 Task: Forward an email within a conversation thread.
Action: Mouse moved to (580, 130)
Screenshot: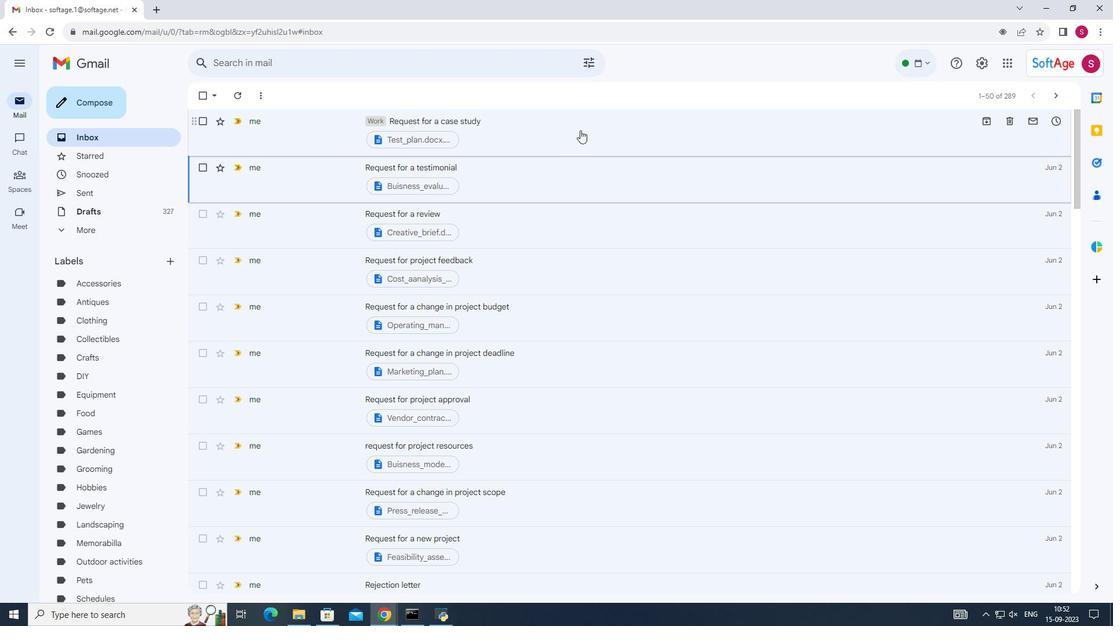 
Action: Mouse pressed left at (580, 130)
Screenshot: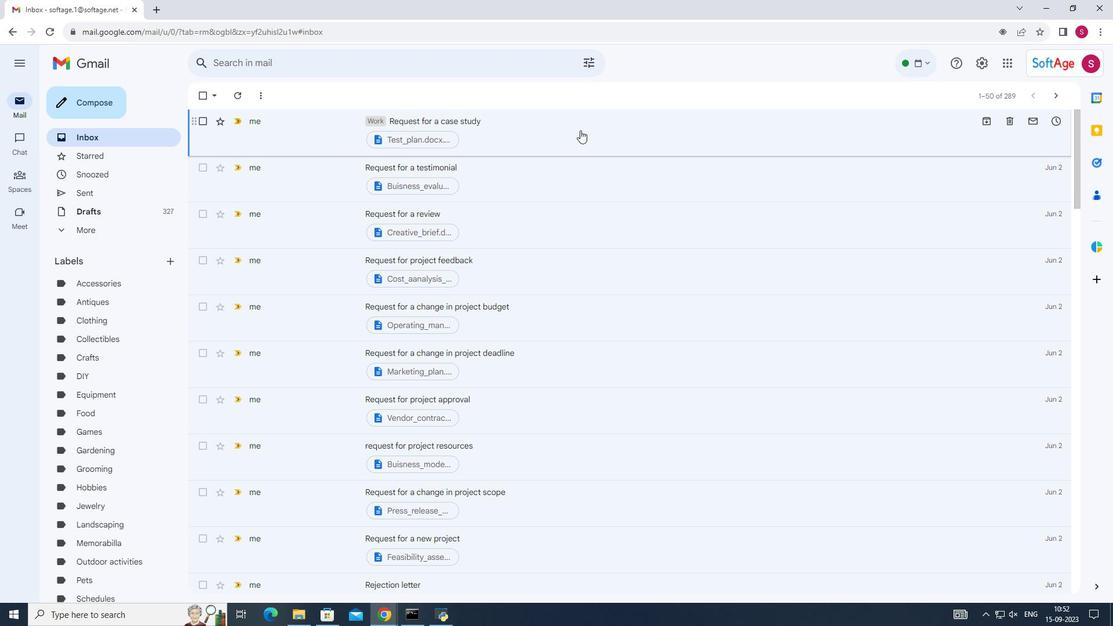 
Action: Mouse moved to (557, 216)
Screenshot: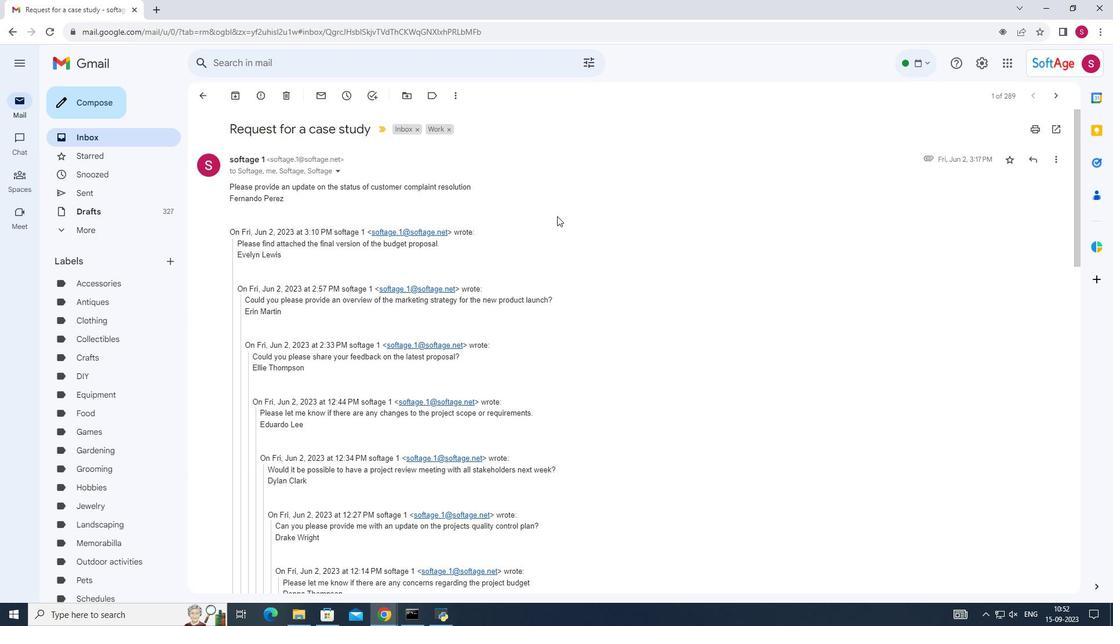 
Action: Mouse scrolled (557, 215) with delta (0, 0)
Screenshot: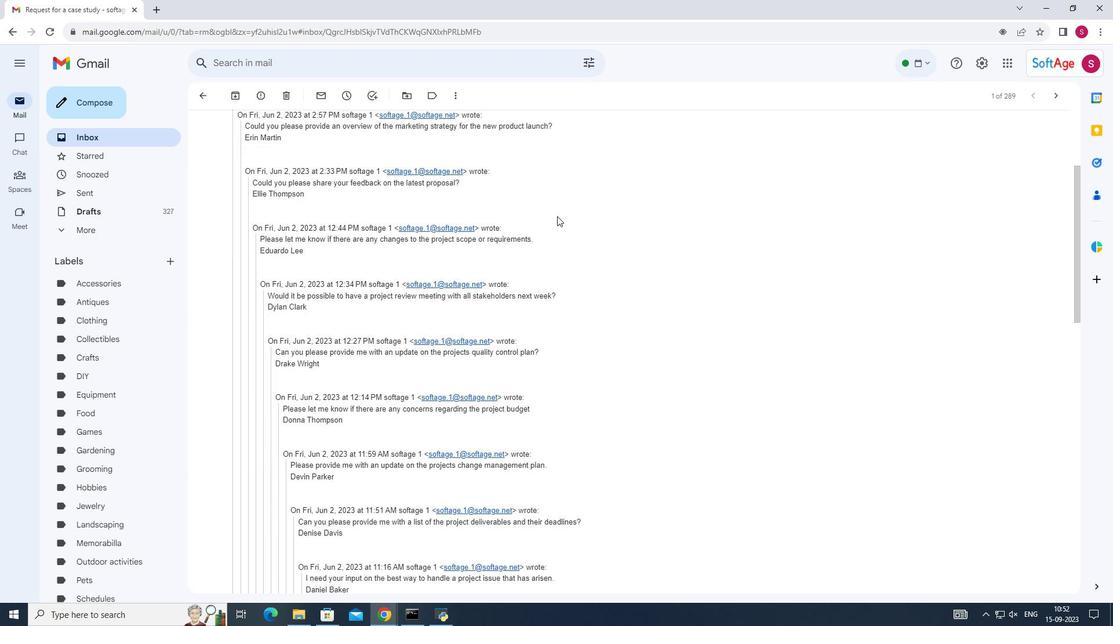 
Action: Mouse scrolled (557, 215) with delta (0, 0)
Screenshot: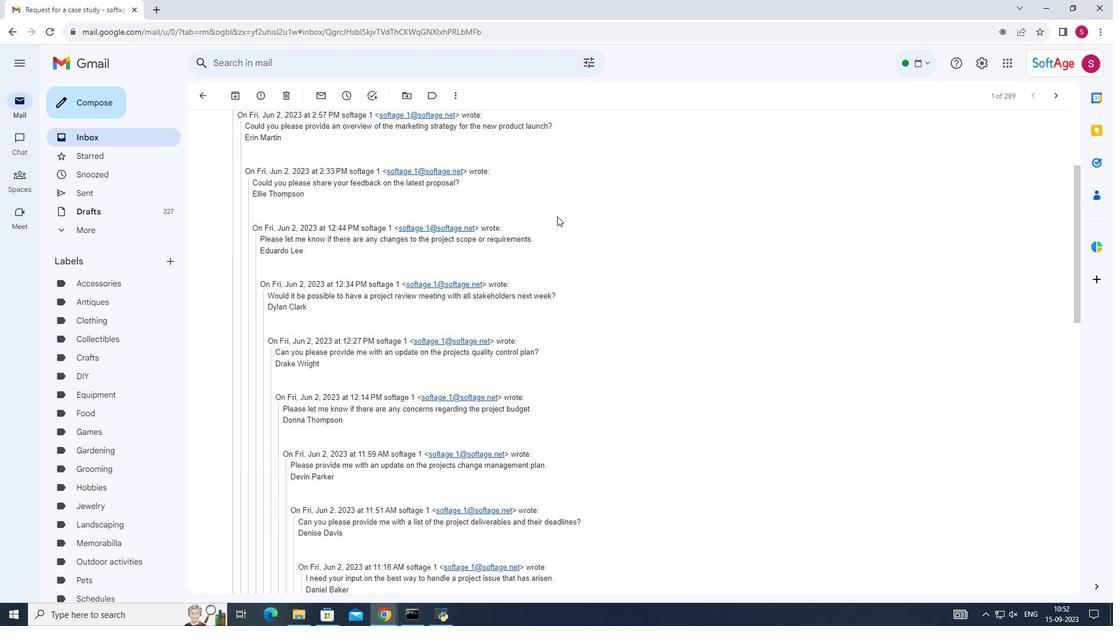 
Action: Mouse scrolled (557, 215) with delta (0, 0)
Screenshot: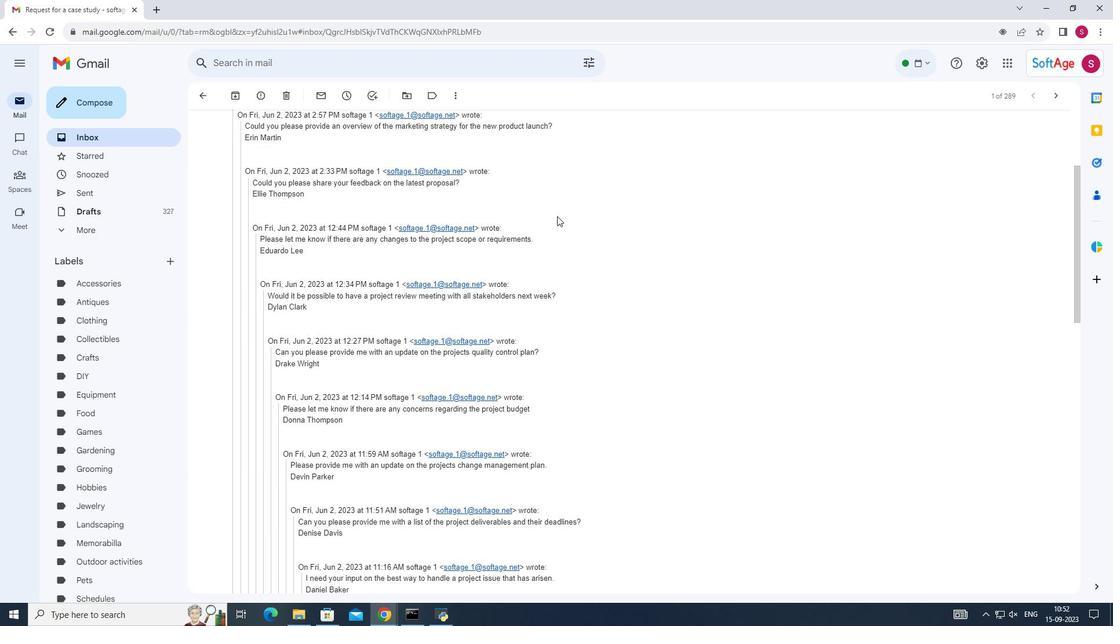 
Action: Mouse scrolled (557, 215) with delta (0, 0)
Screenshot: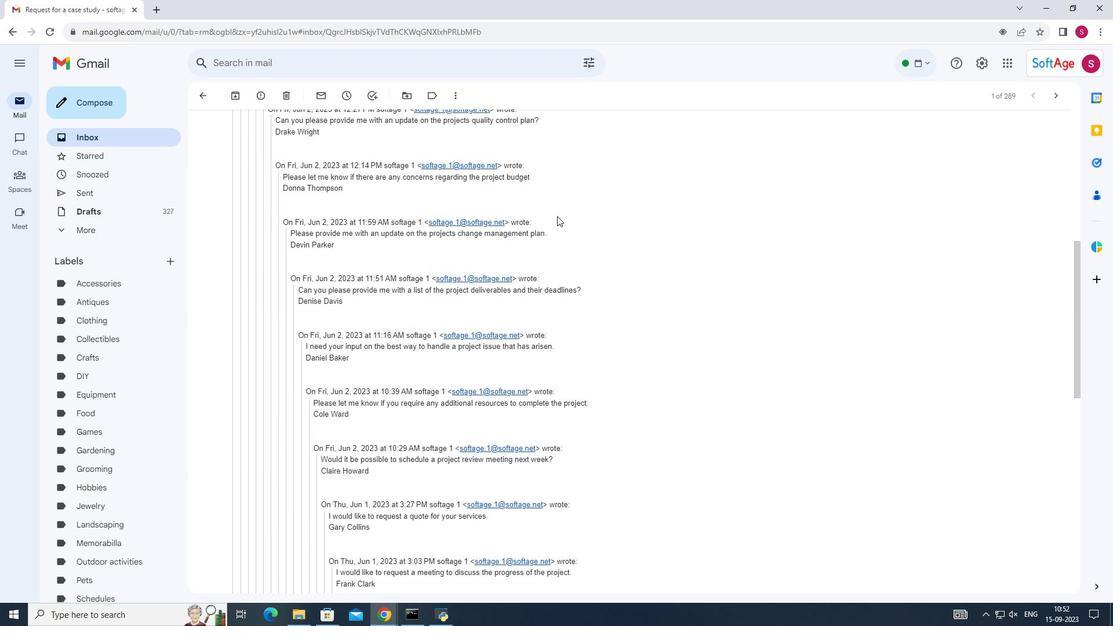 
Action: Mouse scrolled (557, 215) with delta (0, 0)
Screenshot: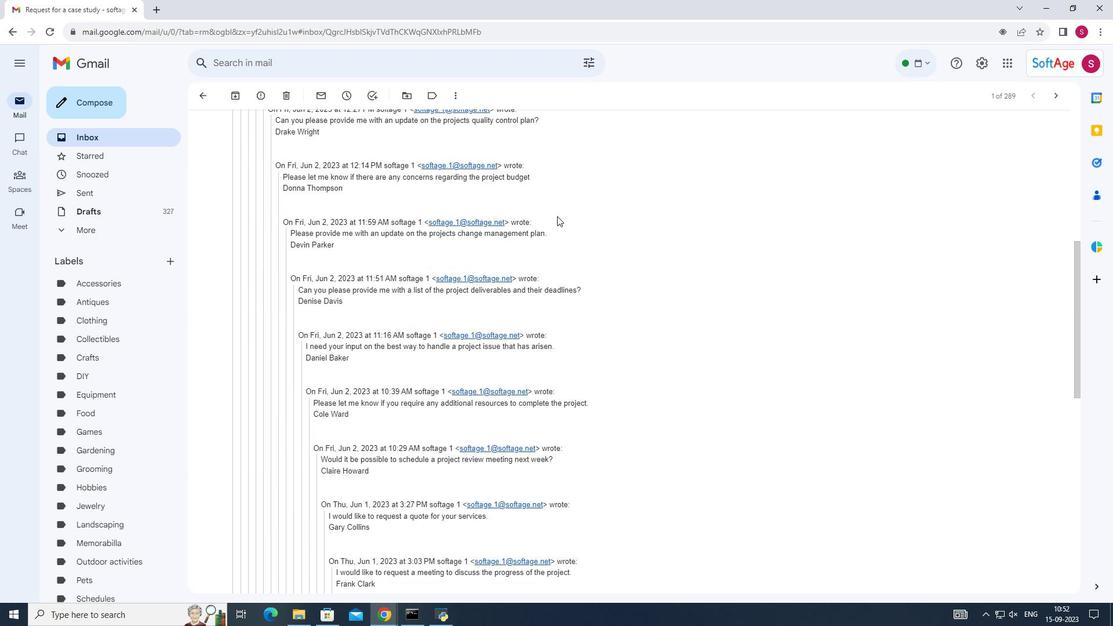 
Action: Mouse scrolled (557, 215) with delta (0, 0)
Screenshot: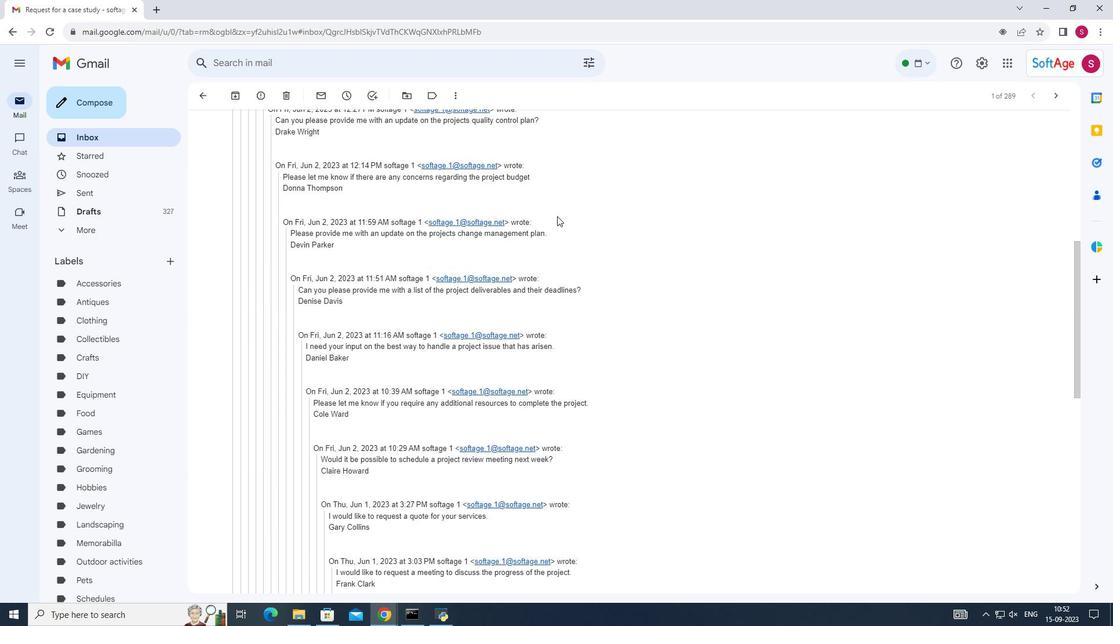 
Action: Mouse scrolled (557, 215) with delta (0, 0)
Screenshot: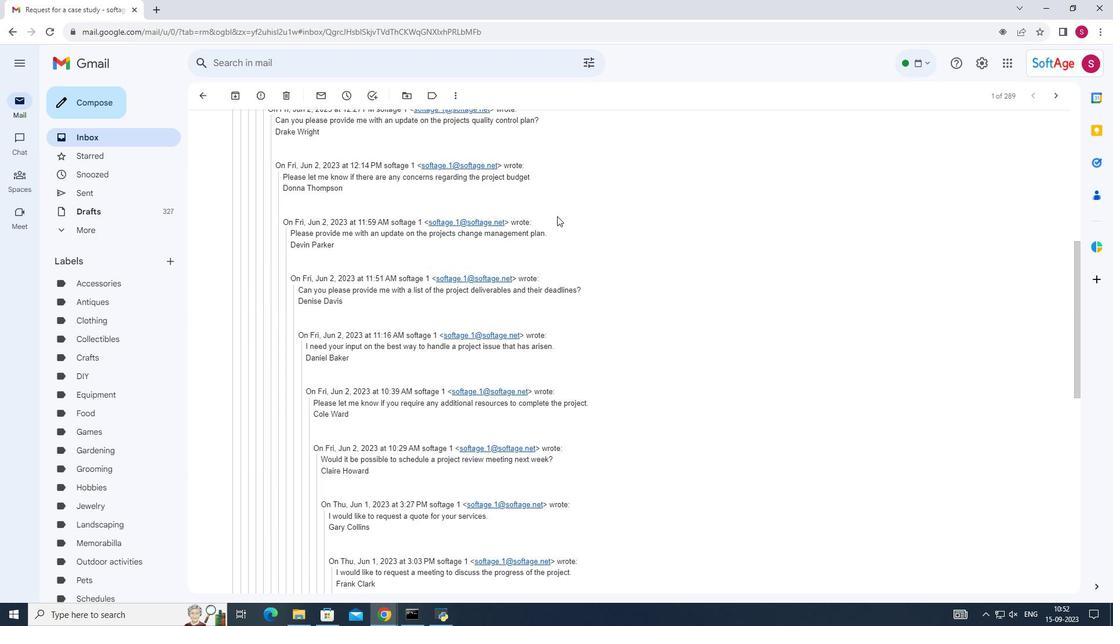 
Action: Mouse scrolled (557, 215) with delta (0, 0)
Screenshot: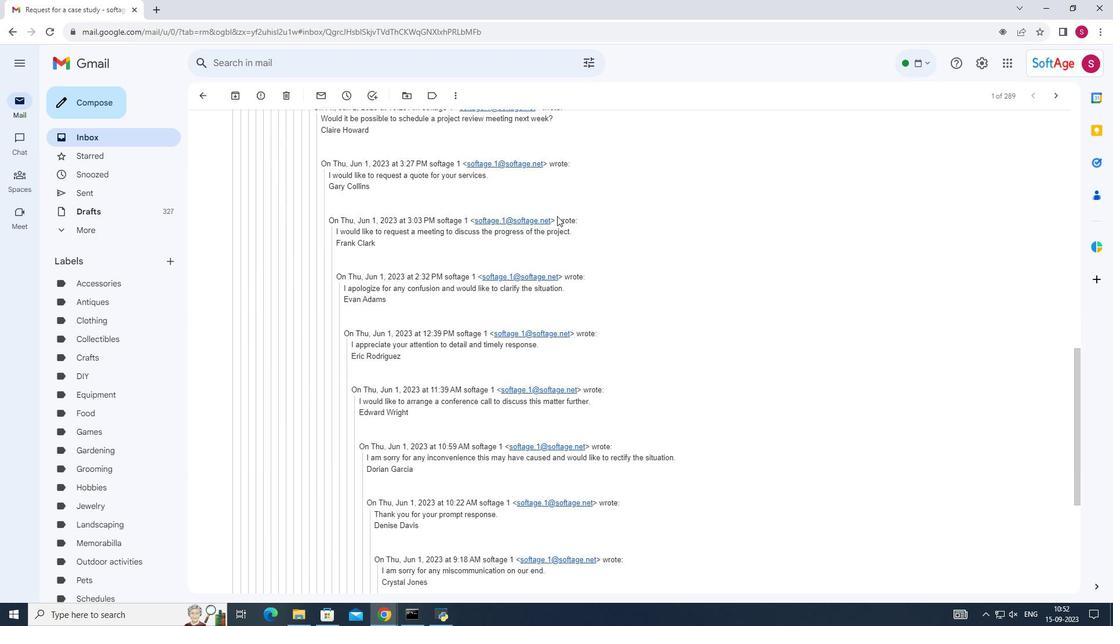 
Action: Mouse scrolled (557, 215) with delta (0, 0)
Screenshot: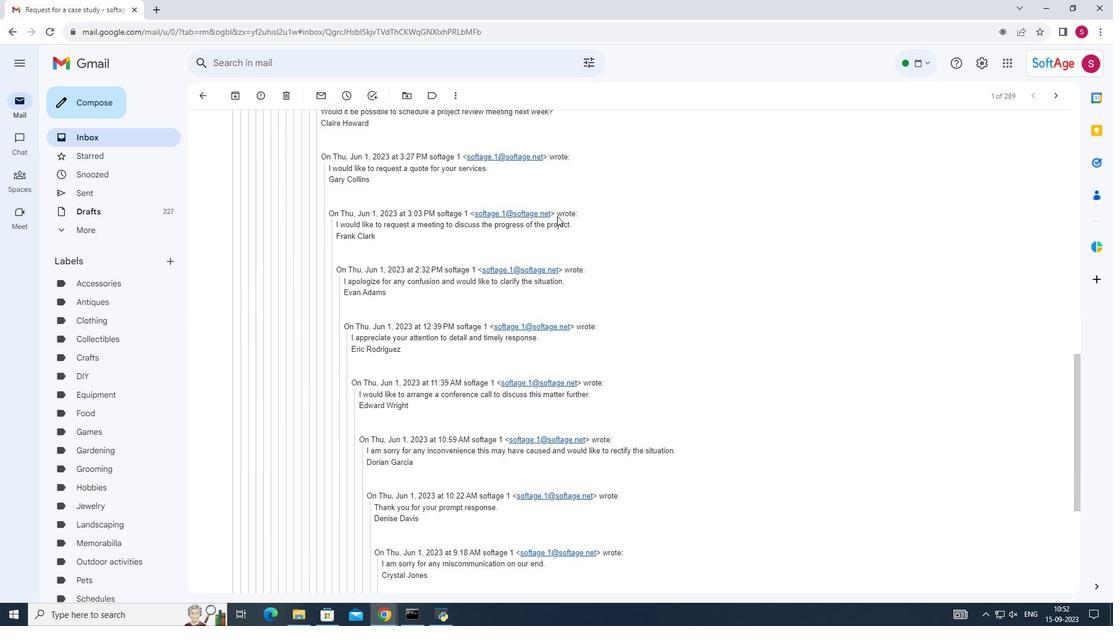 
Action: Mouse scrolled (557, 215) with delta (0, 0)
Screenshot: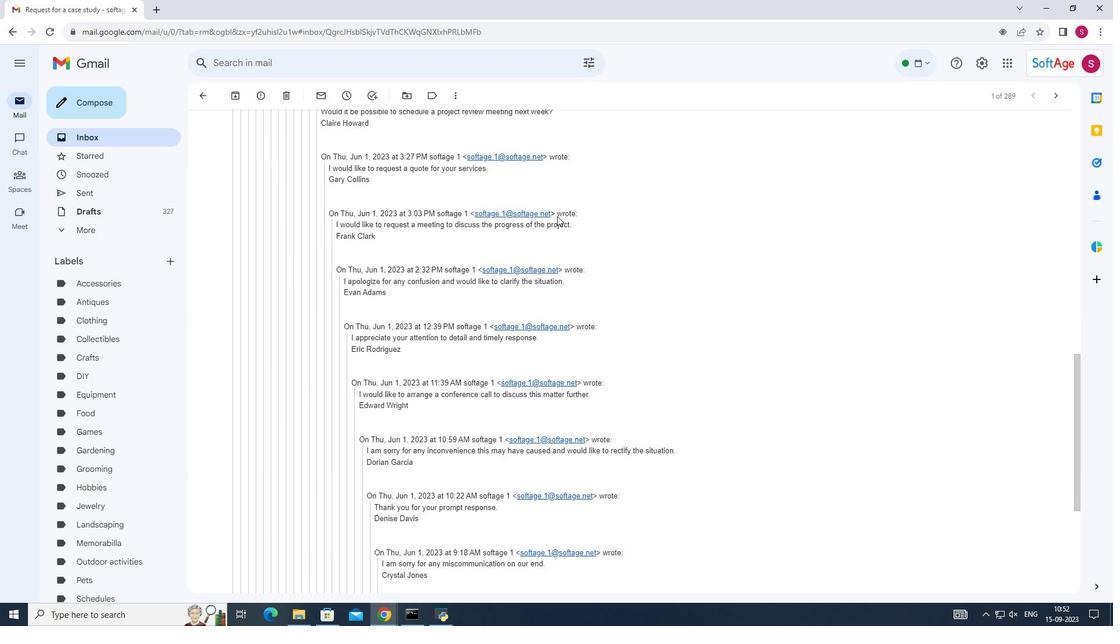 
Action: Mouse scrolled (557, 215) with delta (0, 0)
Screenshot: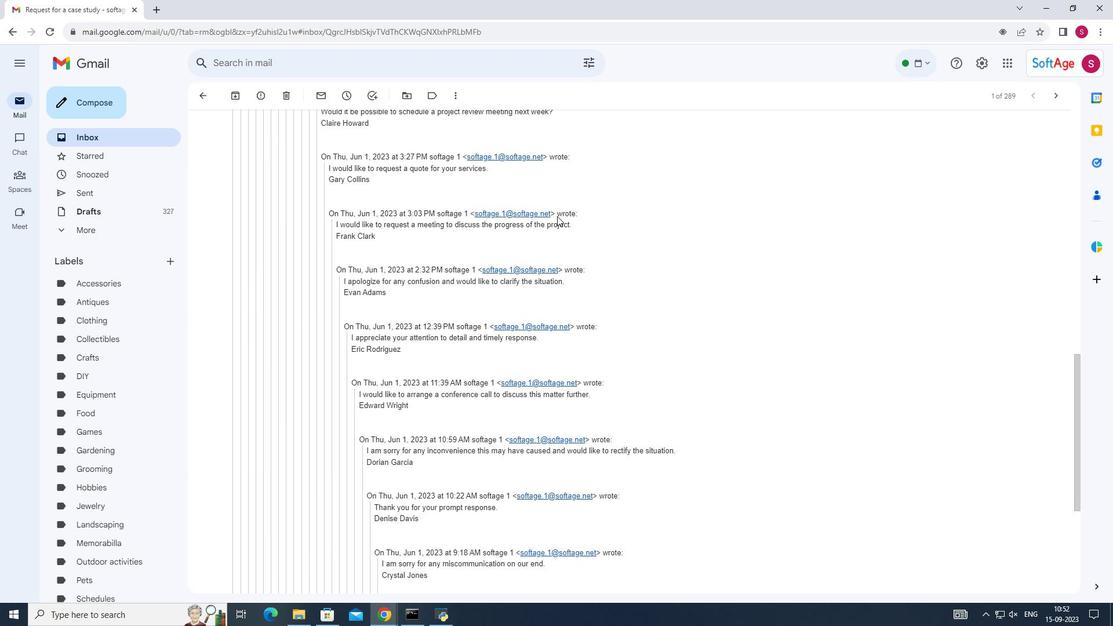 
Action: Mouse scrolled (557, 215) with delta (0, 0)
Screenshot: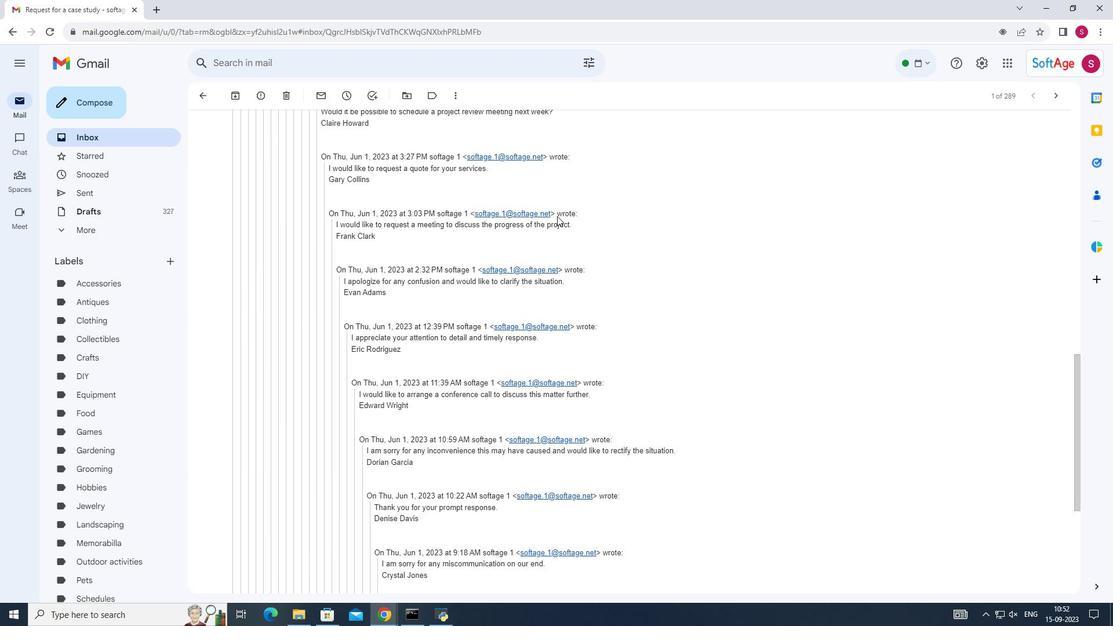 
Action: Mouse scrolled (557, 215) with delta (0, 0)
Screenshot: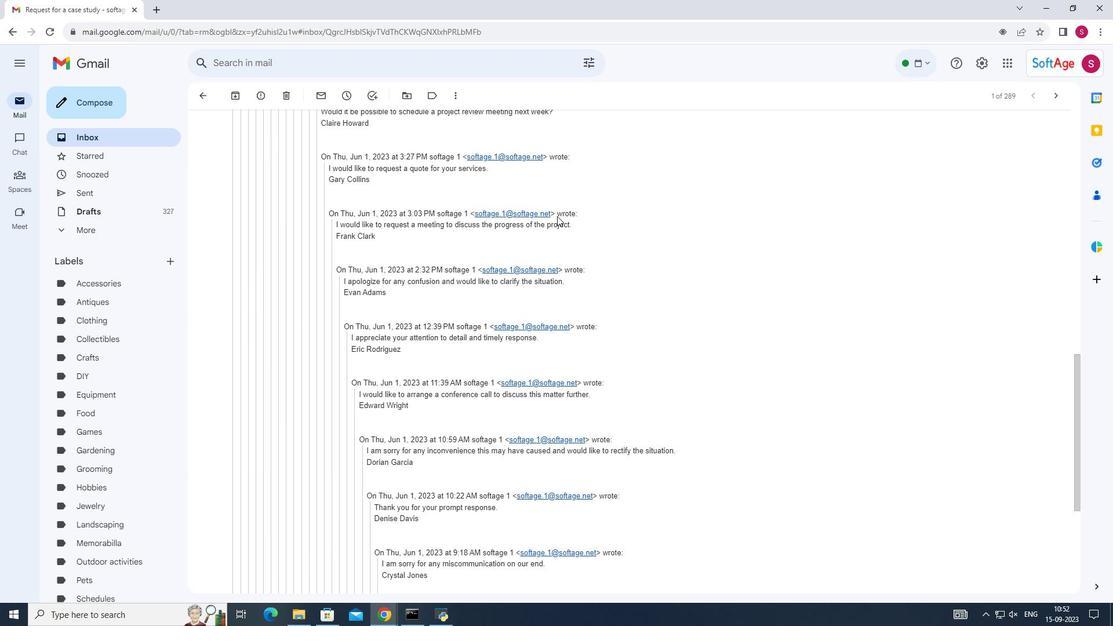 
Action: Mouse scrolled (557, 215) with delta (0, 0)
Screenshot: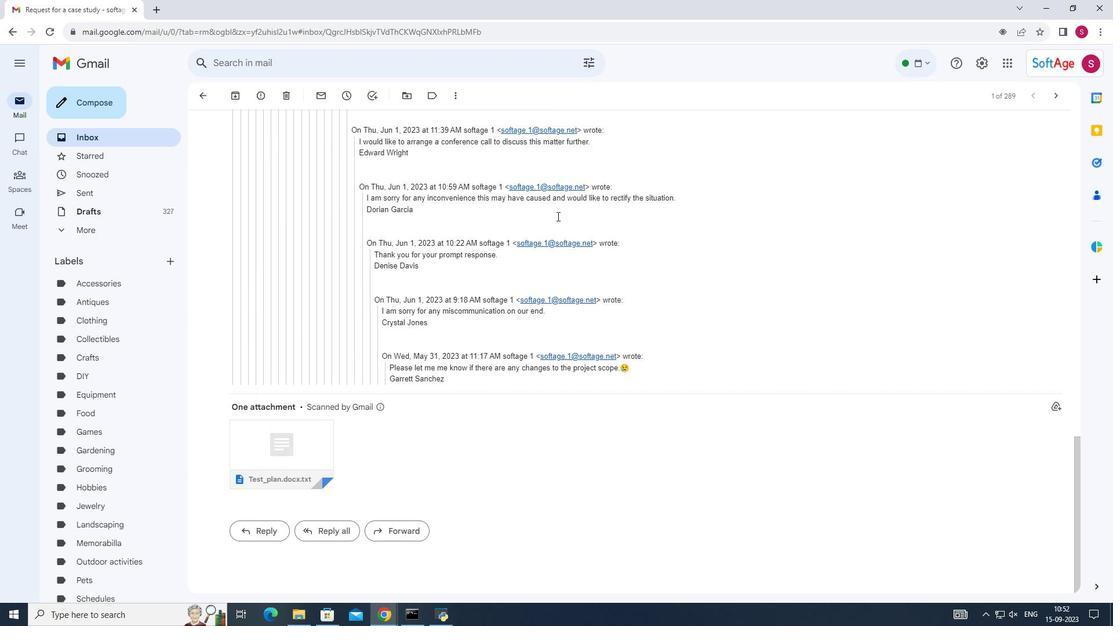
Action: Mouse scrolled (557, 215) with delta (0, 0)
Screenshot: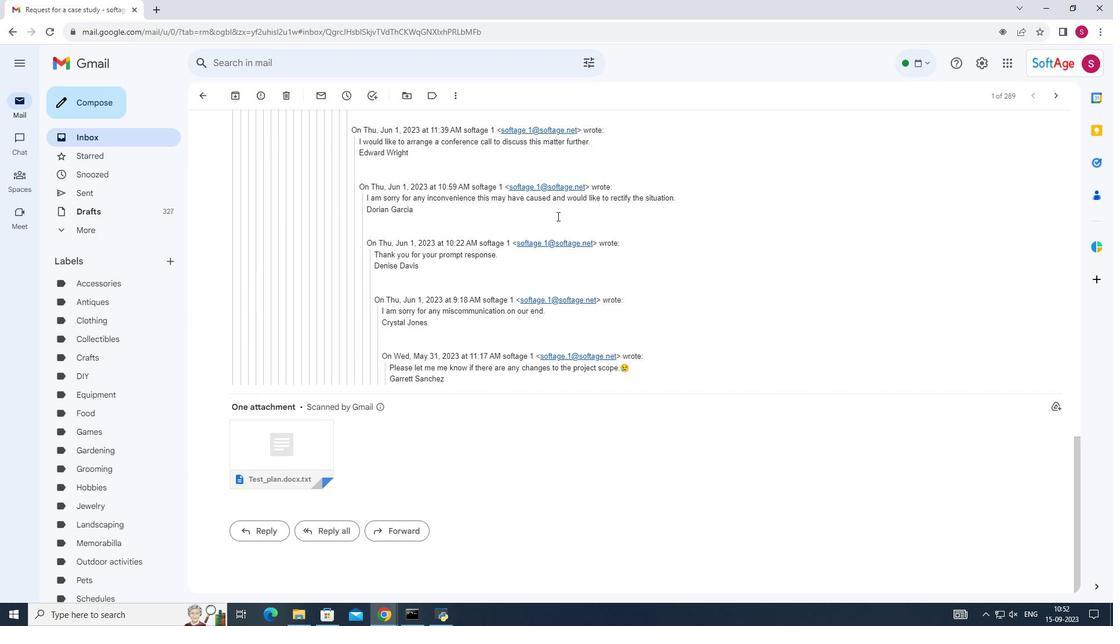 
Action: Mouse scrolled (557, 215) with delta (0, 0)
Screenshot: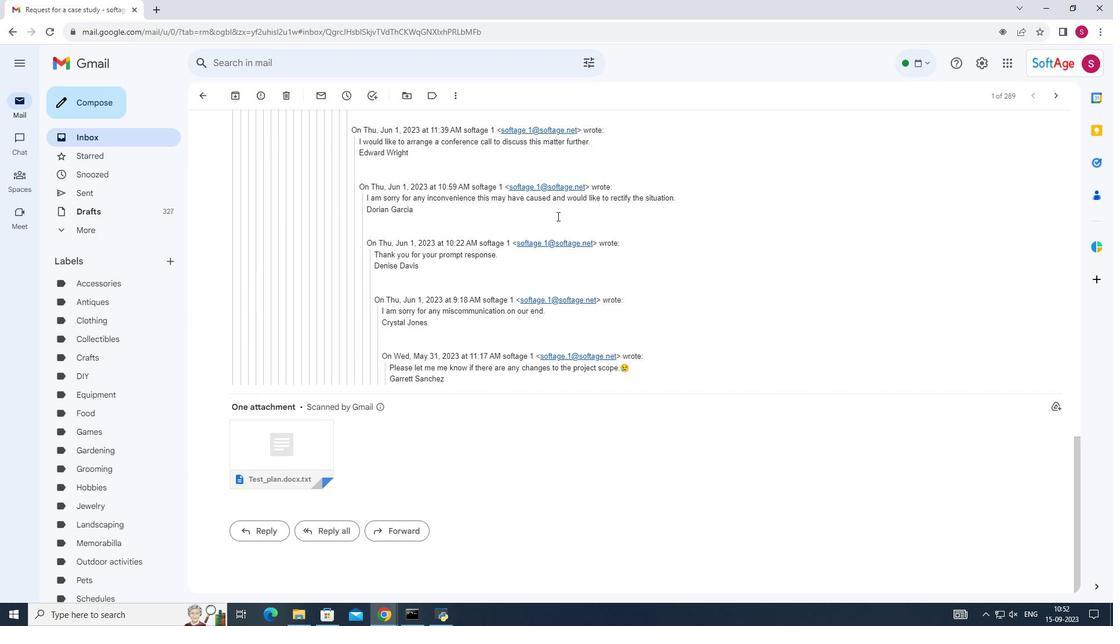
Action: Mouse scrolled (557, 215) with delta (0, 0)
Screenshot: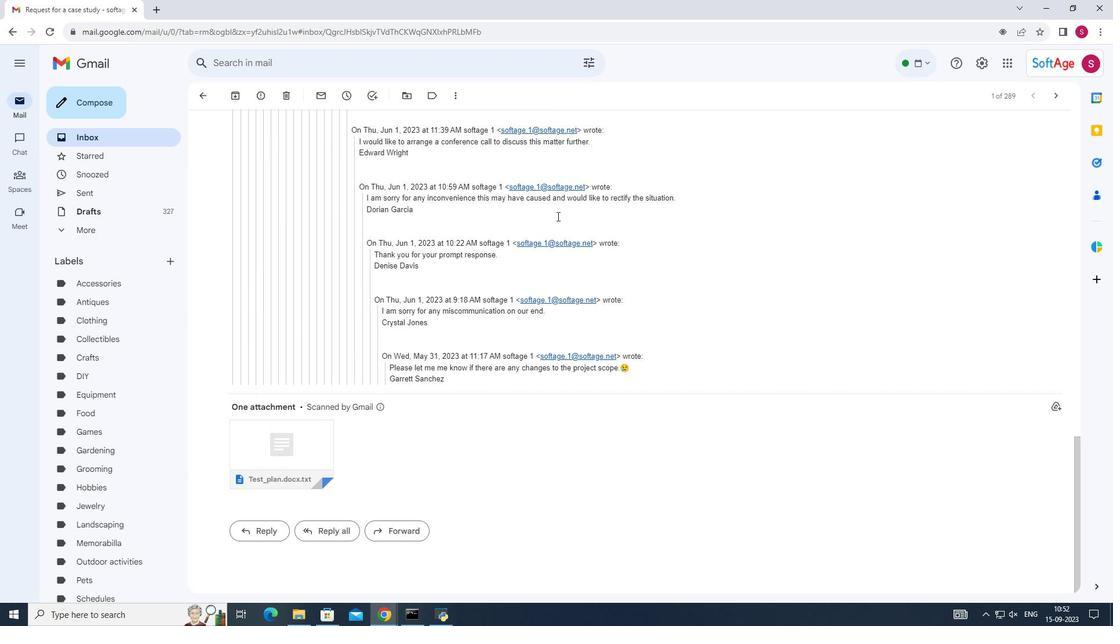 
Action: Mouse scrolled (557, 215) with delta (0, 0)
Screenshot: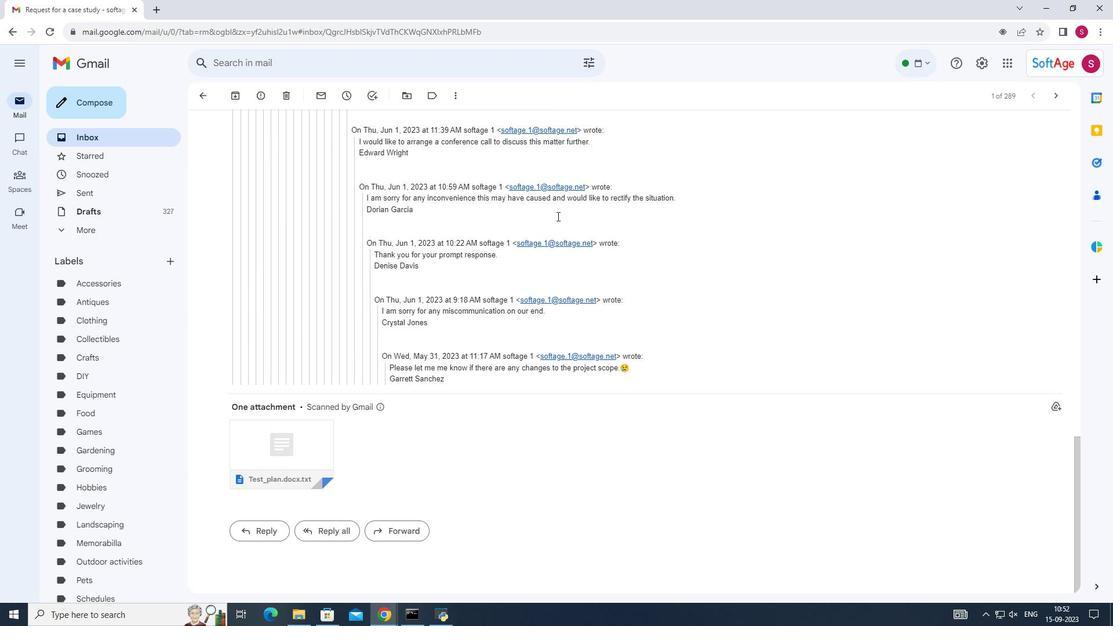 
Action: Mouse scrolled (557, 215) with delta (0, 0)
Screenshot: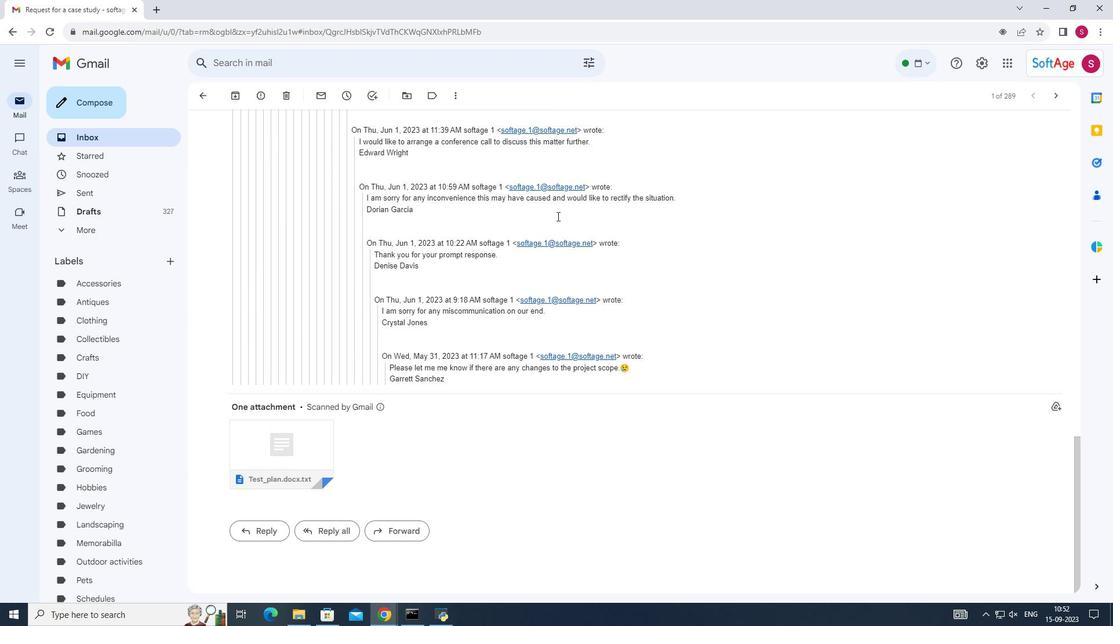 
Action: Mouse scrolled (557, 215) with delta (0, 0)
Screenshot: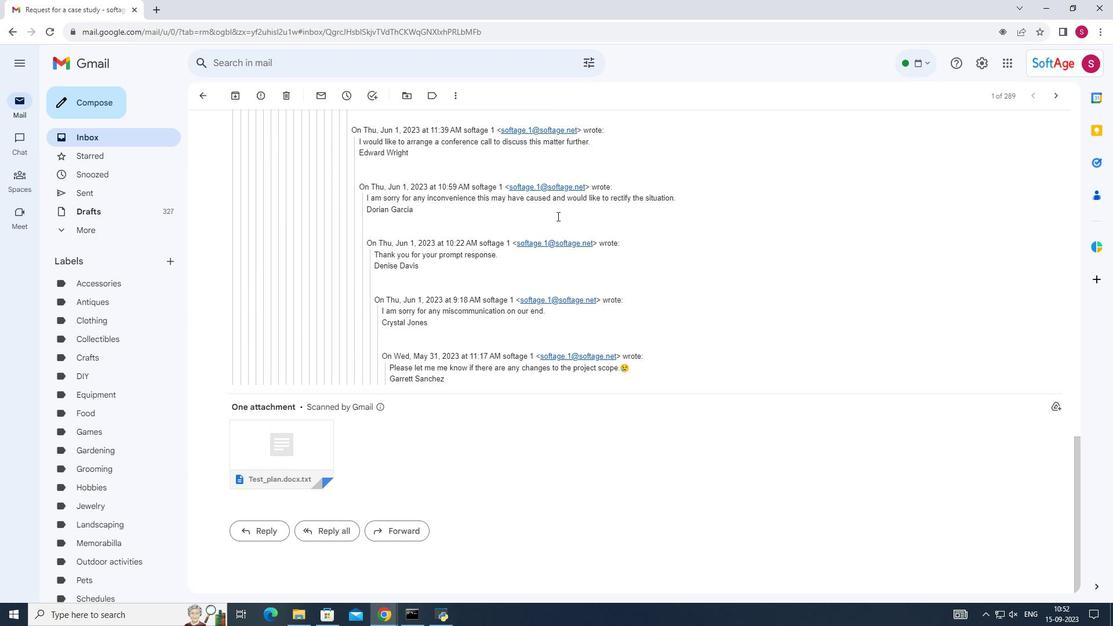 
Action: Mouse scrolled (557, 215) with delta (0, 0)
Screenshot: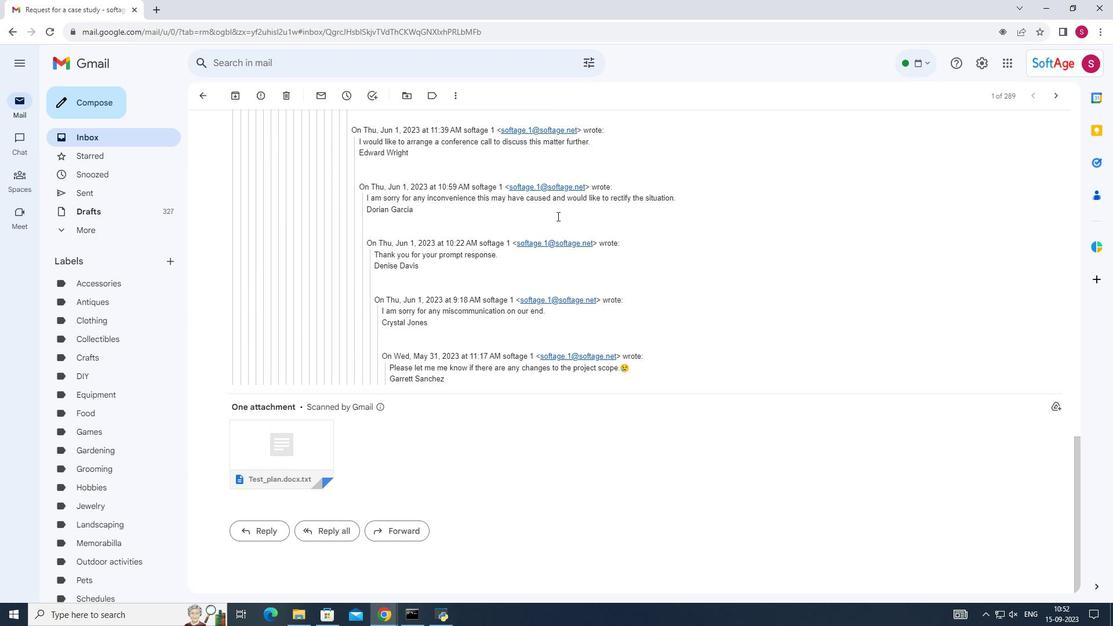 
Action: Mouse scrolled (557, 215) with delta (0, 0)
Screenshot: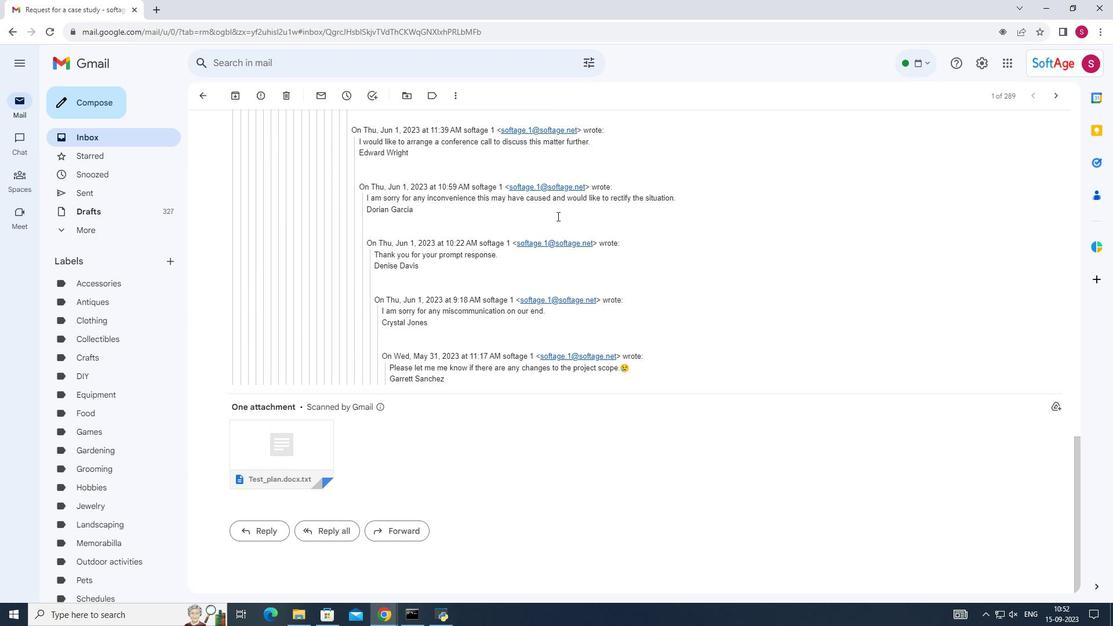 
Action: Mouse moved to (411, 532)
Screenshot: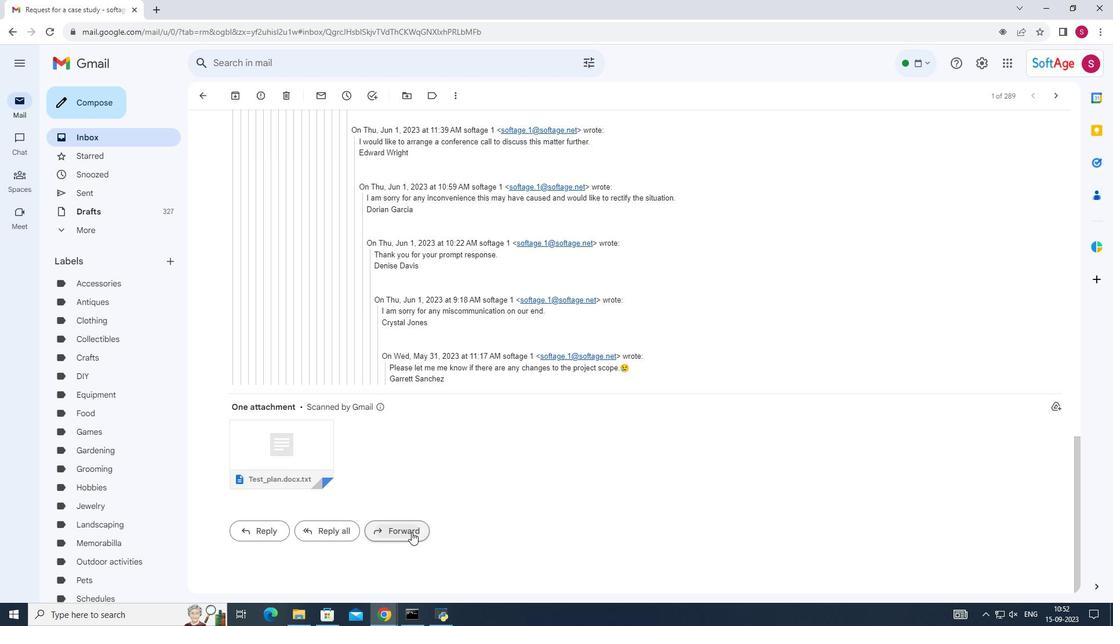 
Action: Mouse pressed left at (411, 532)
Screenshot: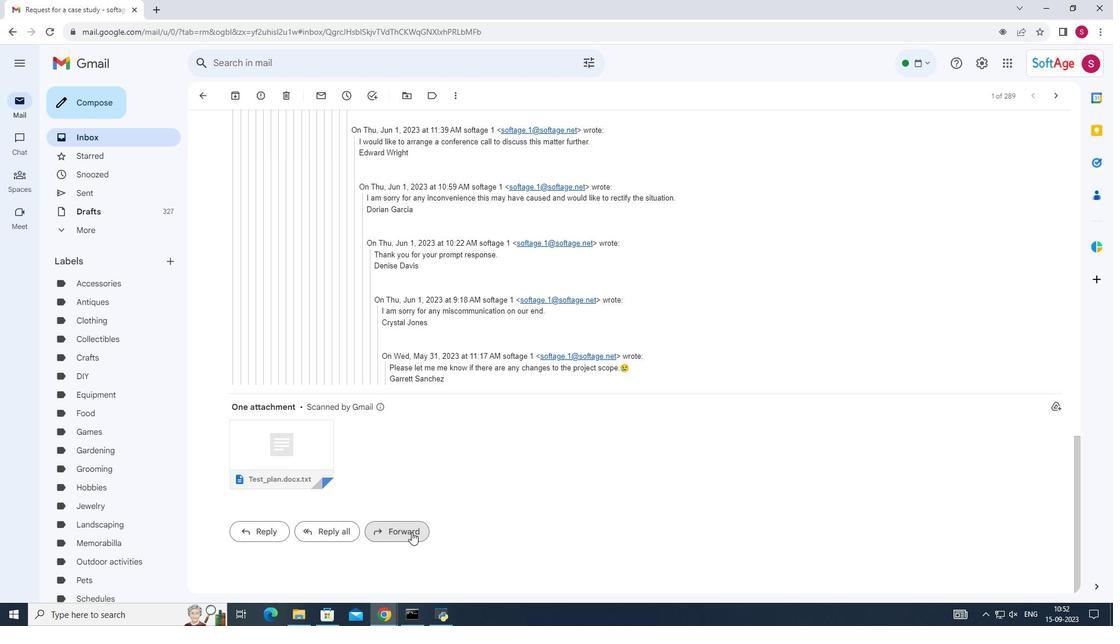 
Action: Key pressed rahulyadav.84470<Key.shift><Key.shift>@gmail.com
Screenshot: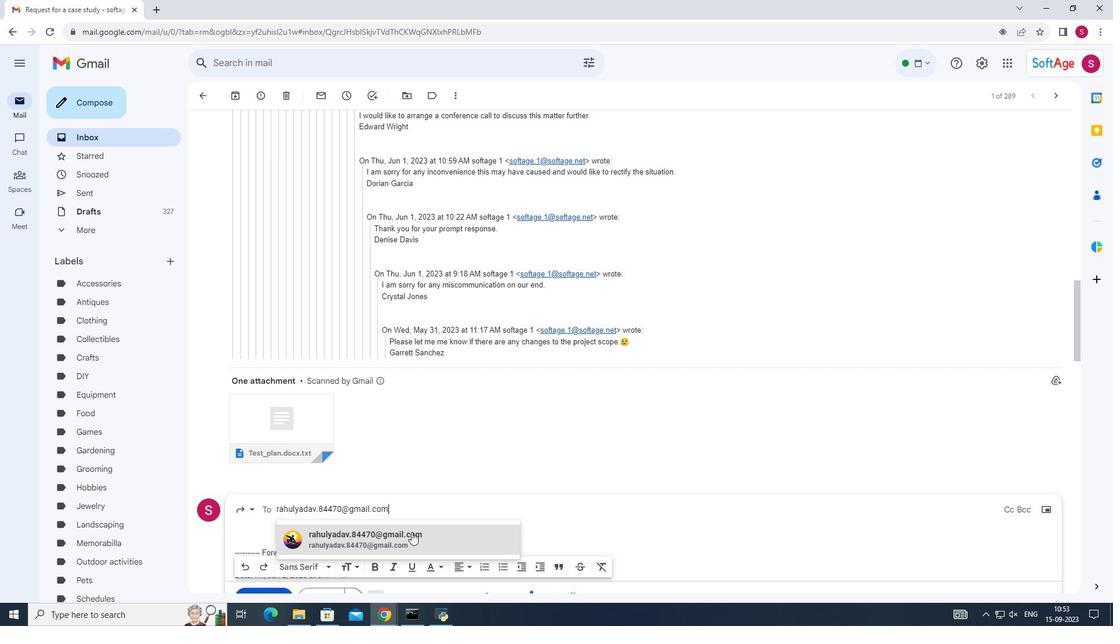 
Action: Mouse pressed left at (411, 532)
Screenshot: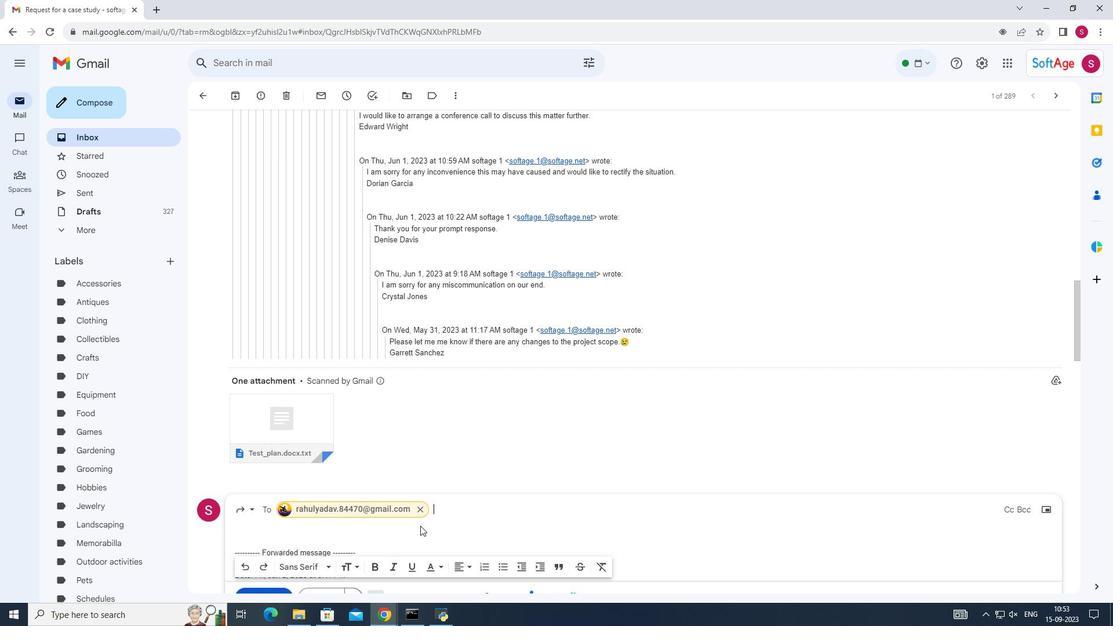 
Action: Mouse moved to (435, 496)
Screenshot: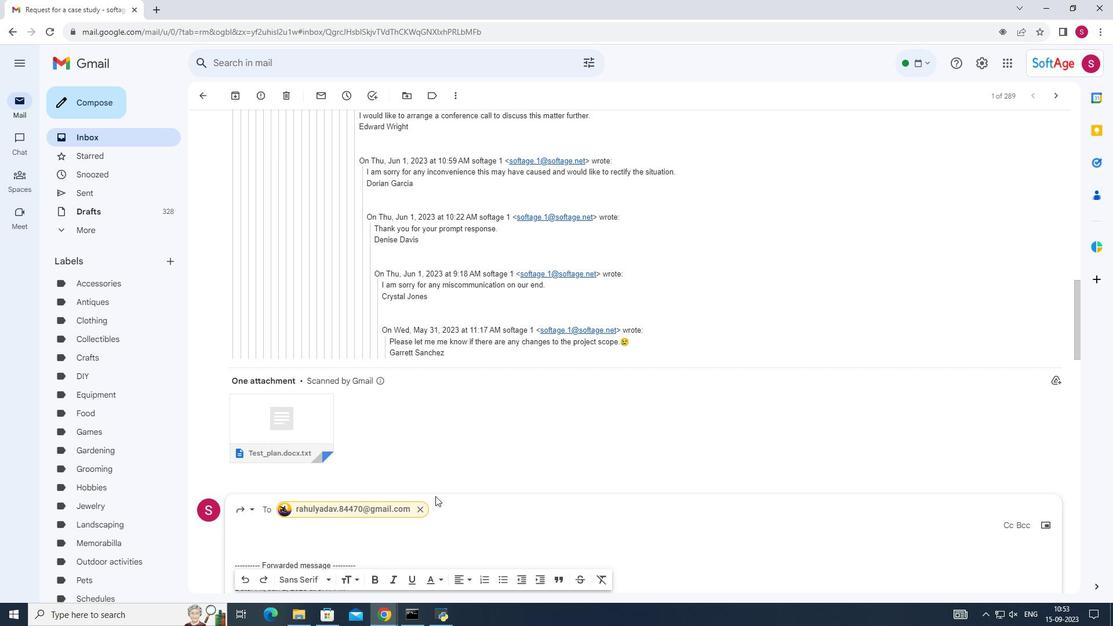 
Action: Mouse scrolled (435, 496) with delta (0, 0)
Screenshot: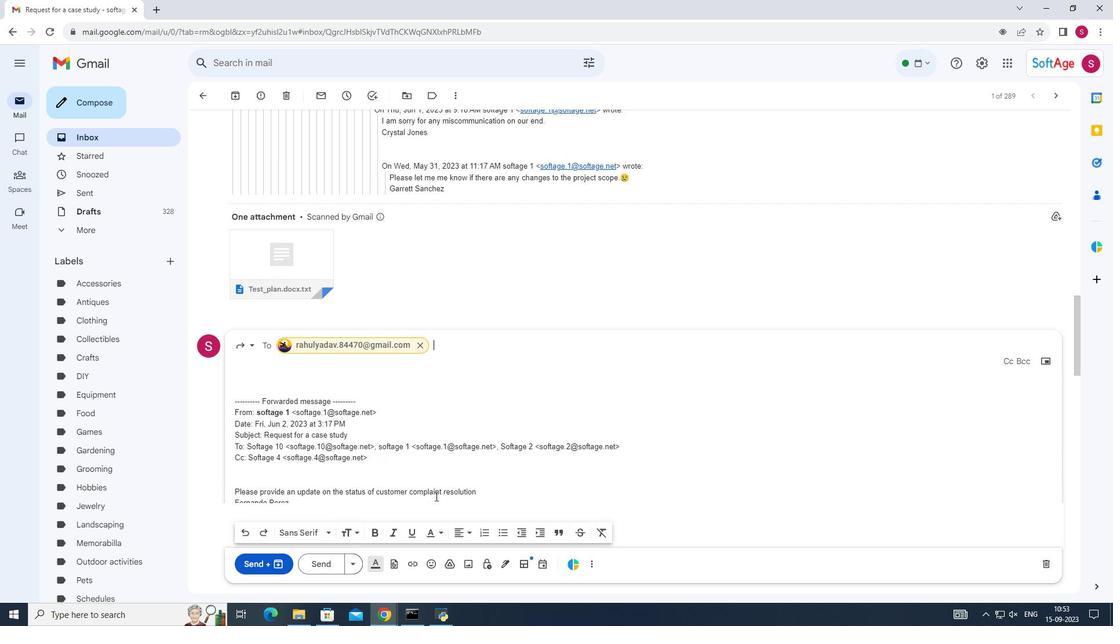 
Action: Mouse scrolled (435, 496) with delta (0, 0)
Screenshot: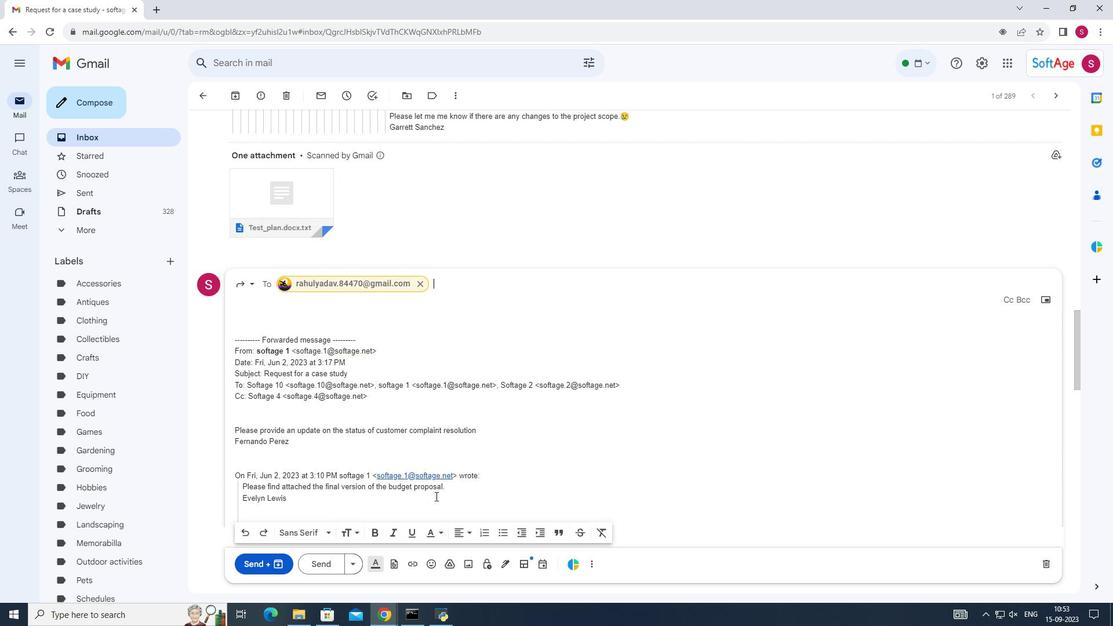 
Action: Mouse scrolled (435, 496) with delta (0, 0)
Screenshot: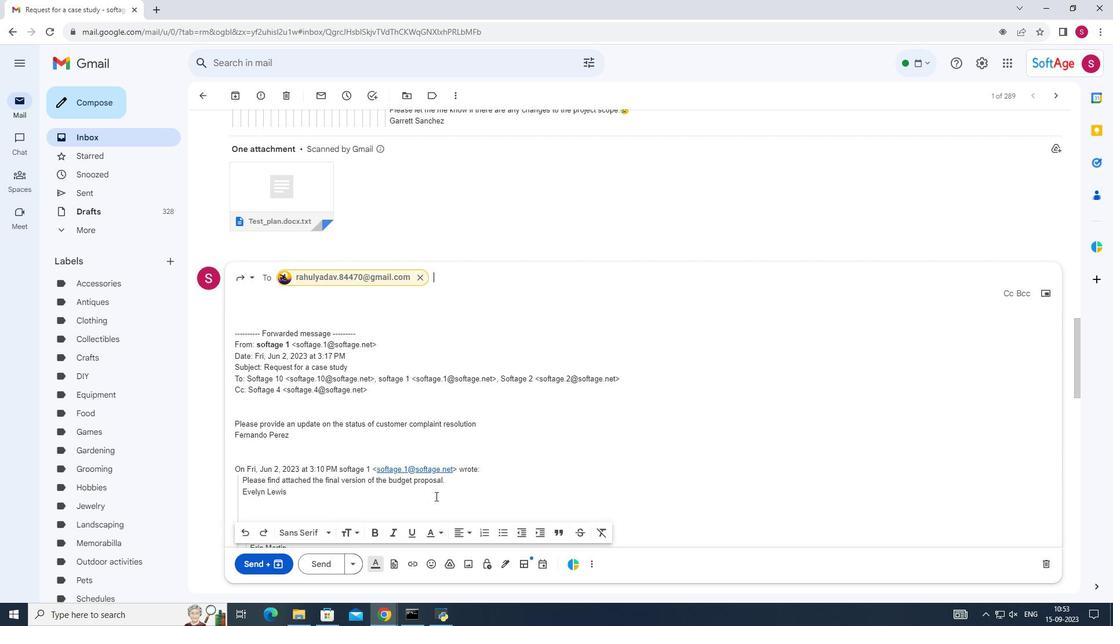 
Action: Mouse scrolled (435, 496) with delta (0, 0)
Screenshot: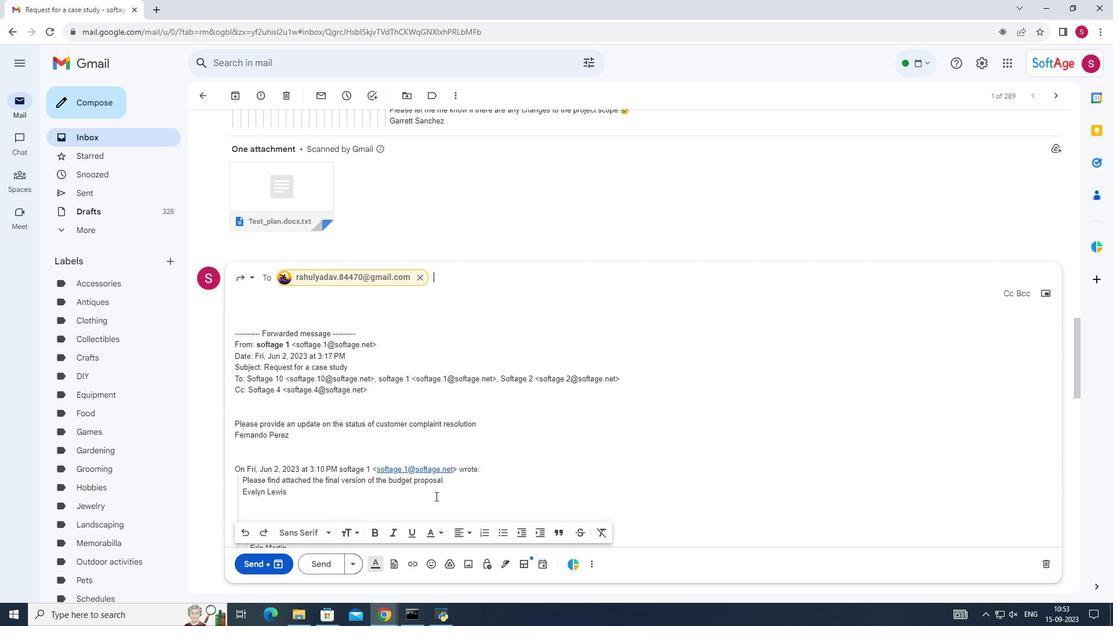 
Action: Mouse scrolled (435, 496) with delta (0, 0)
Screenshot: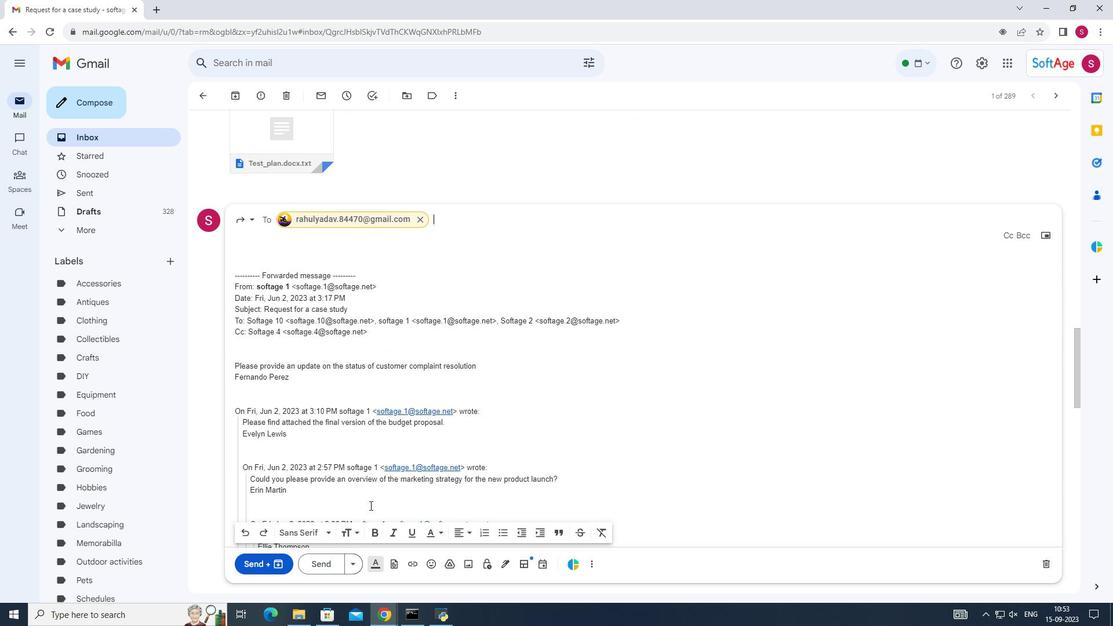 
Action: Mouse moved to (251, 566)
Screenshot: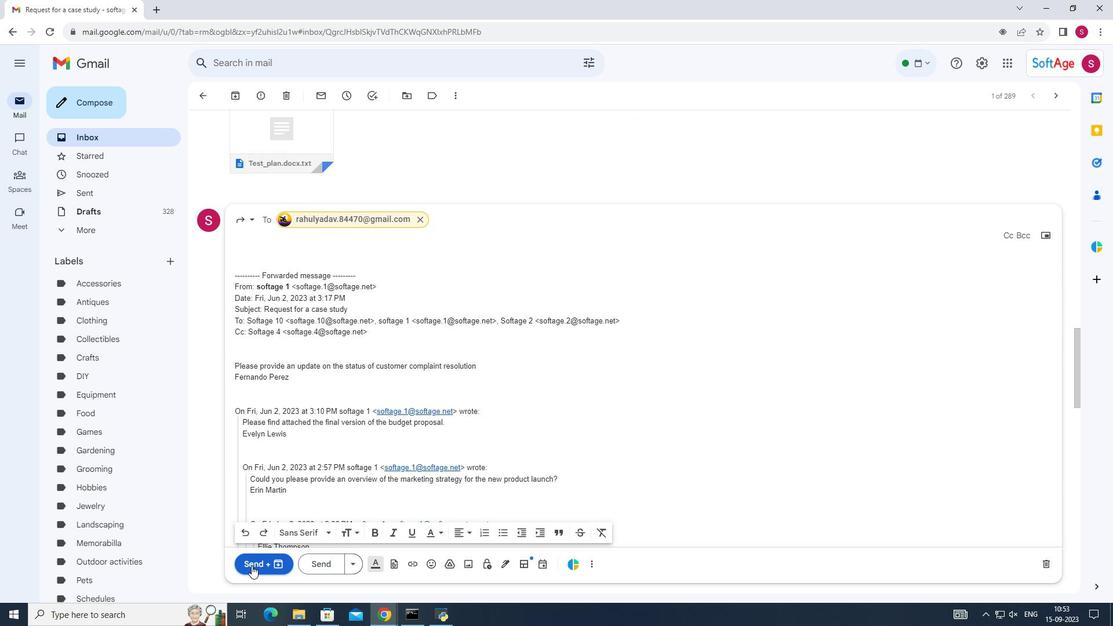 
Action: Mouse pressed left at (251, 566)
Screenshot: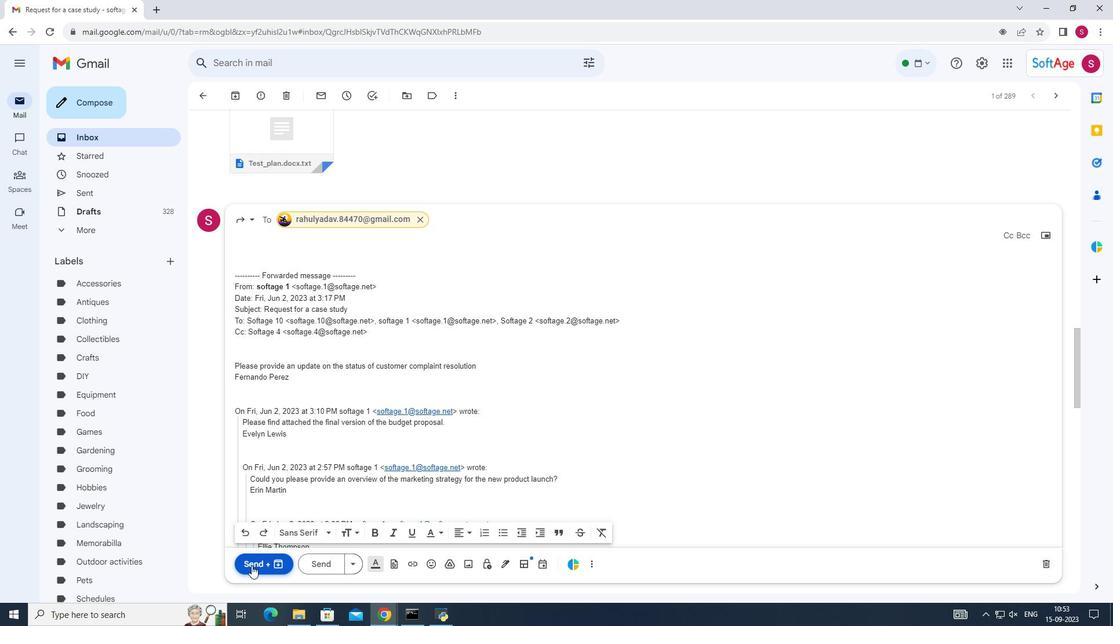 
Action: Mouse moved to (373, 525)
Screenshot: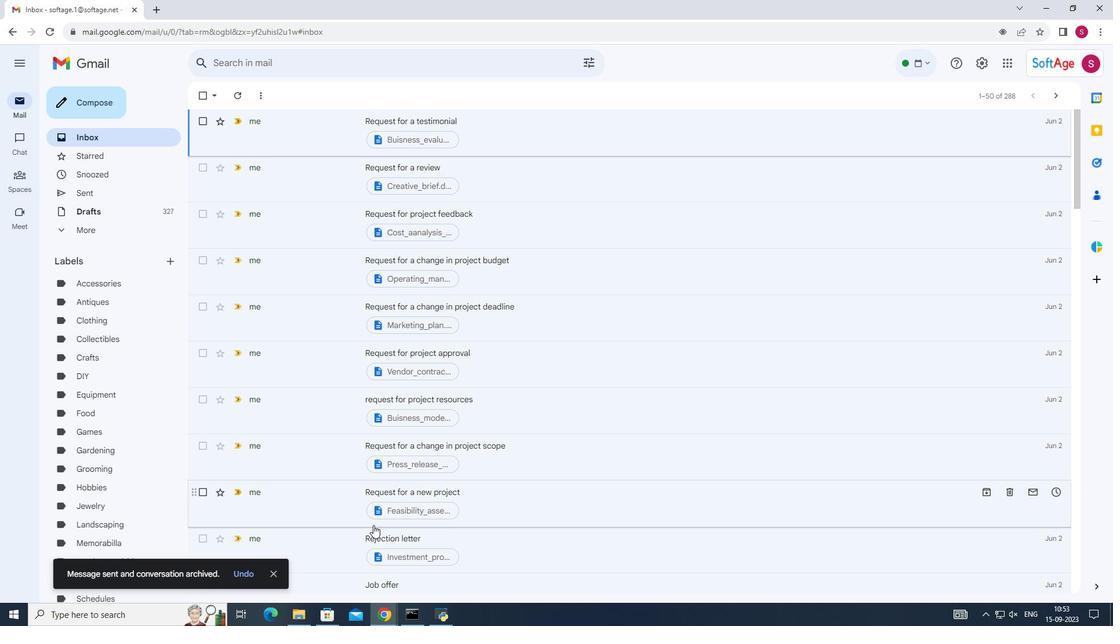 
